 Task: Choose the option to require approval for all outside collaborators to fork pull request workflows from outside collaborators in the organization "Mark56771".
Action: Mouse moved to (1022, 83)
Screenshot: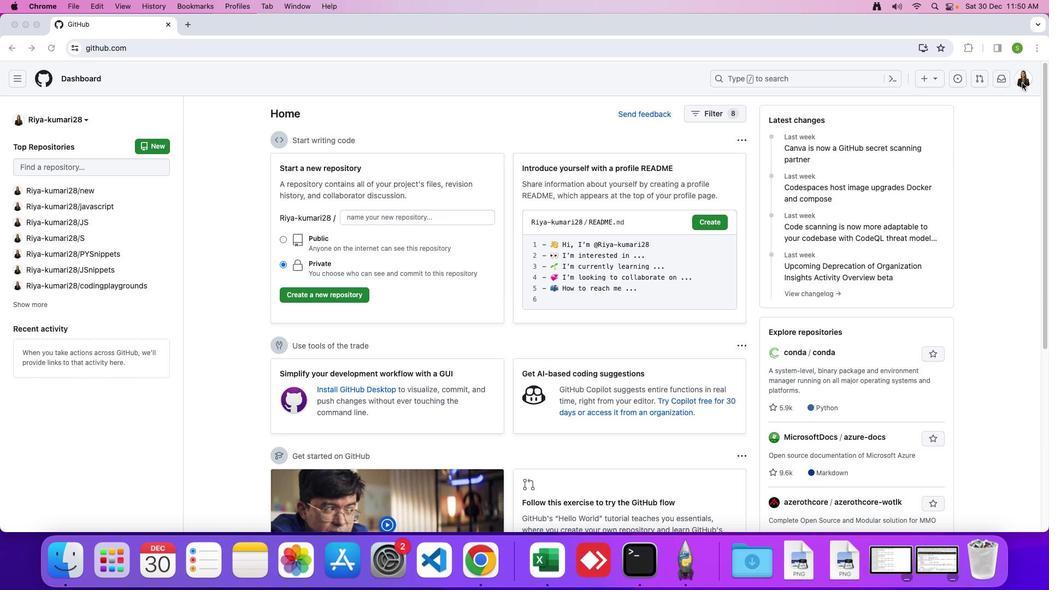 
Action: Mouse pressed left at (1022, 83)
Screenshot: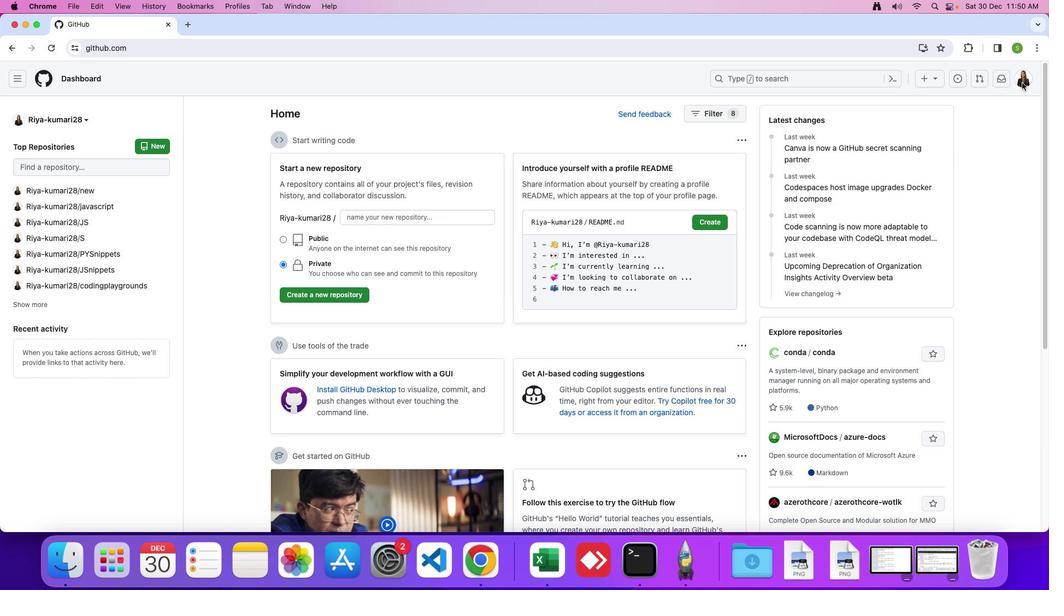 
Action: Mouse moved to (1023, 80)
Screenshot: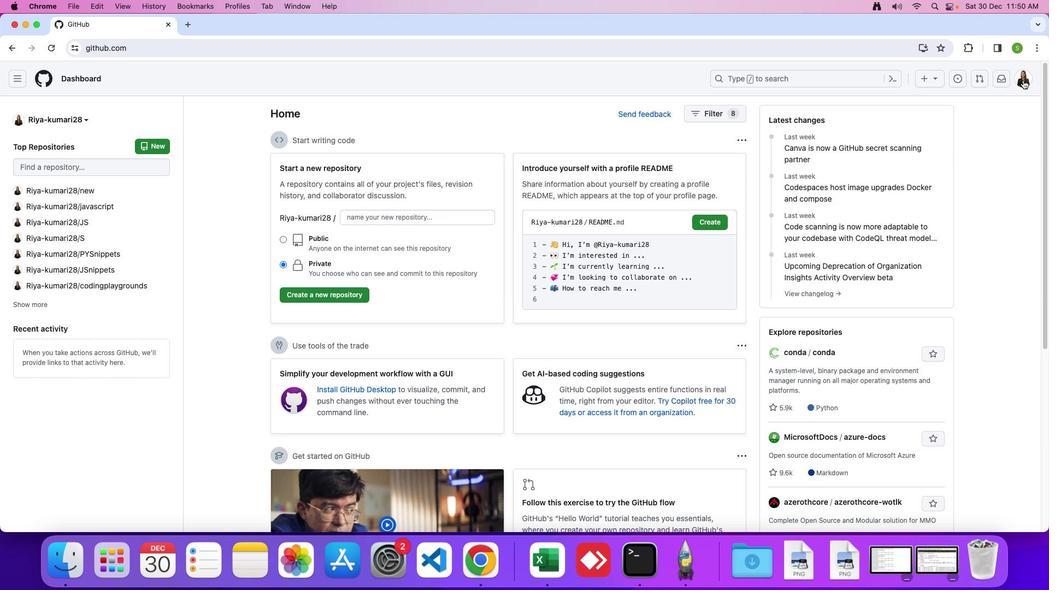 
Action: Mouse pressed left at (1023, 80)
Screenshot: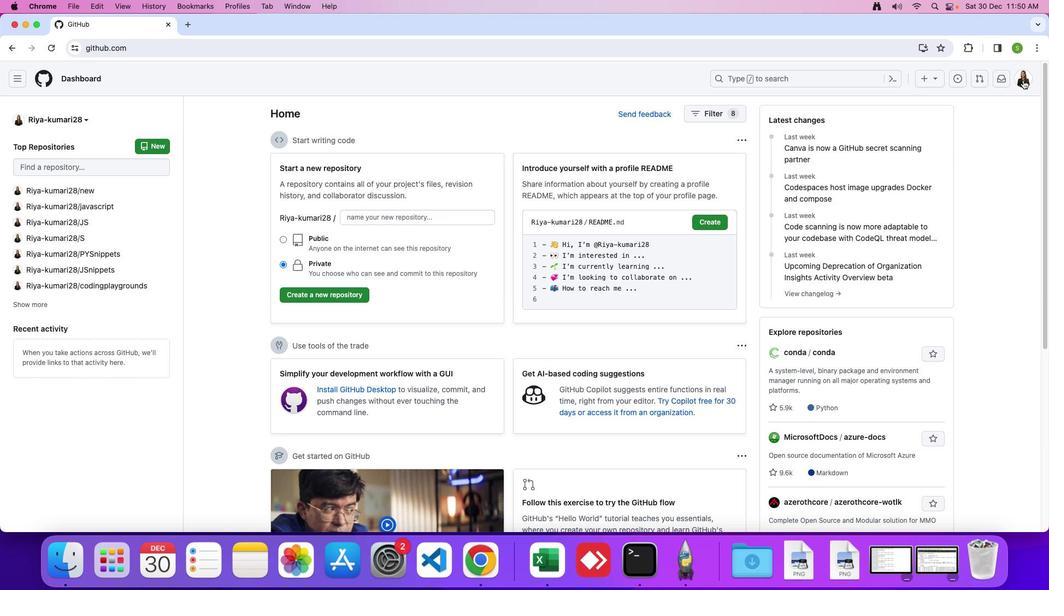 
Action: Mouse moved to (944, 213)
Screenshot: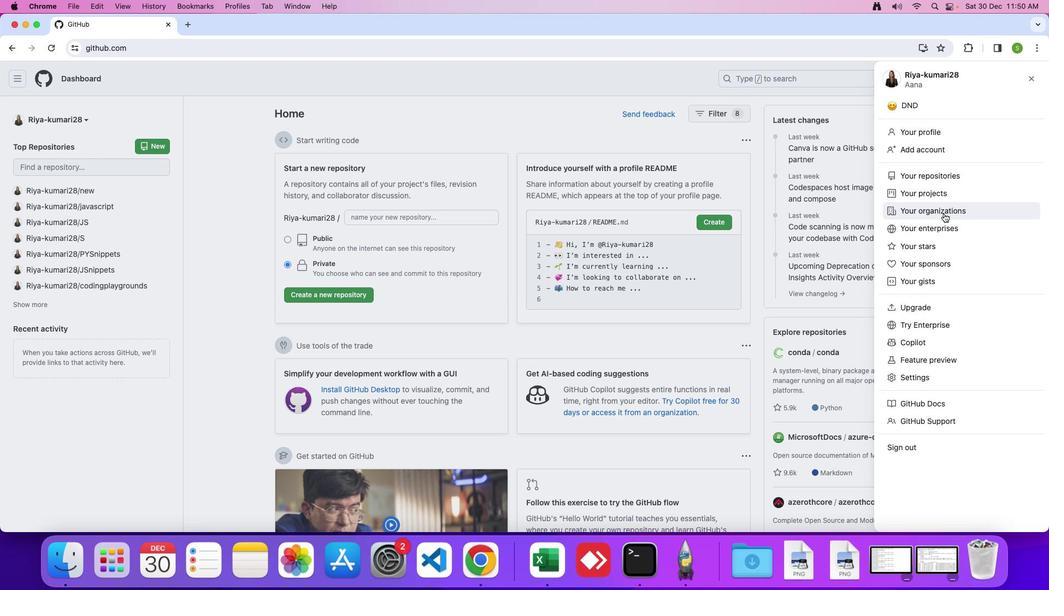 
Action: Mouse pressed left at (944, 213)
Screenshot: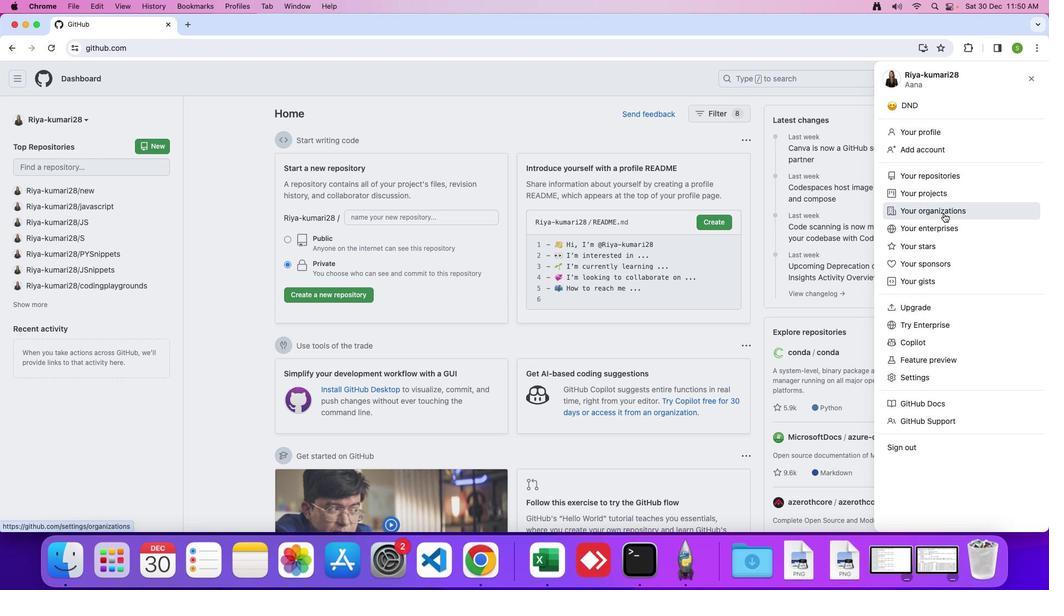 
Action: Mouse moved to (792, 226)
Screenshot: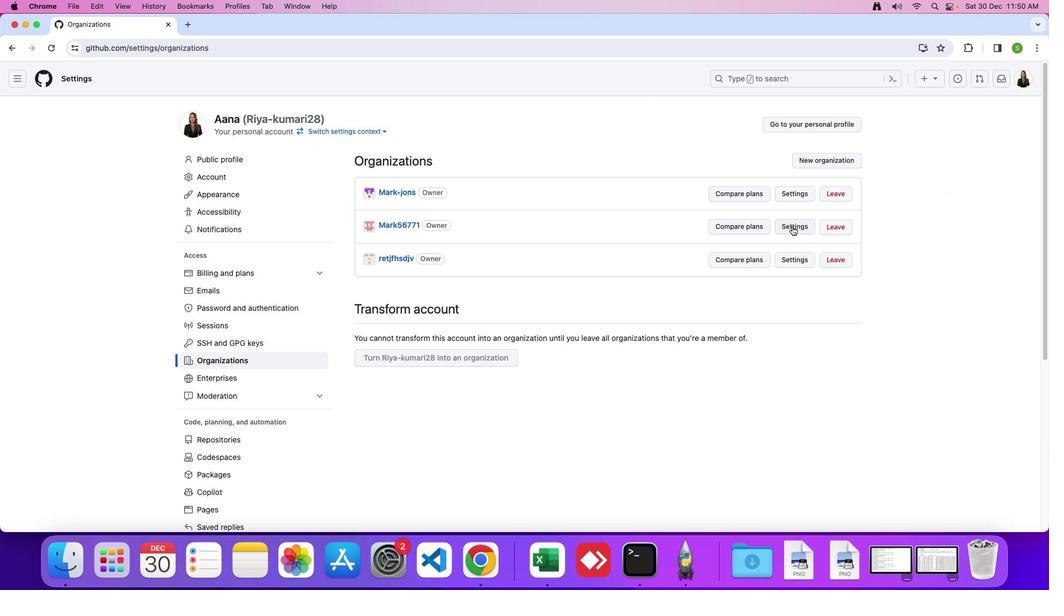 
Action: Mouse pressed left at (792, 226)
Screenshot: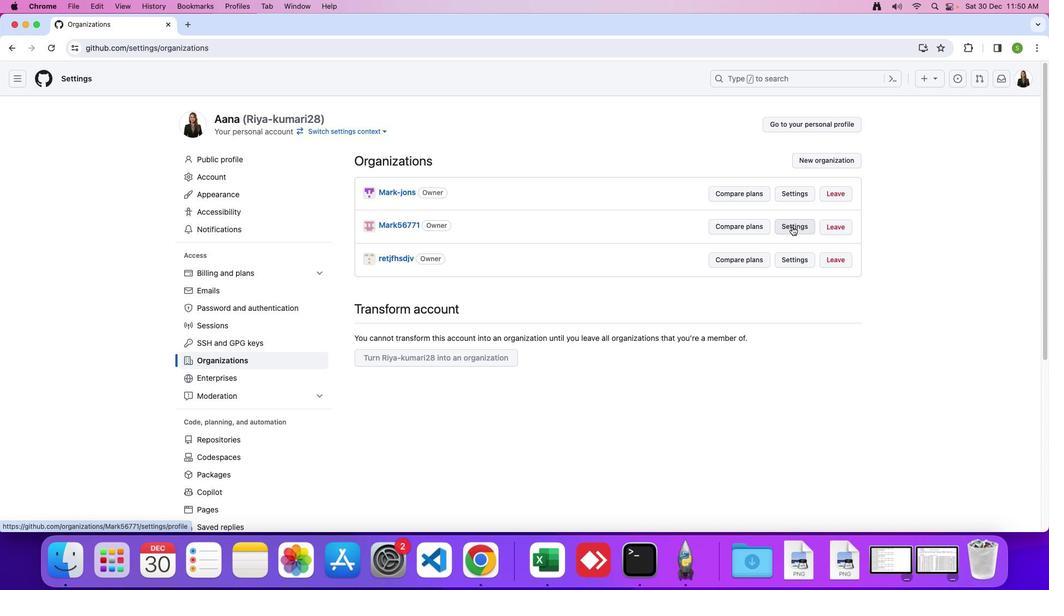 
Action: Mouse moved to (313, 387)
Screenshot: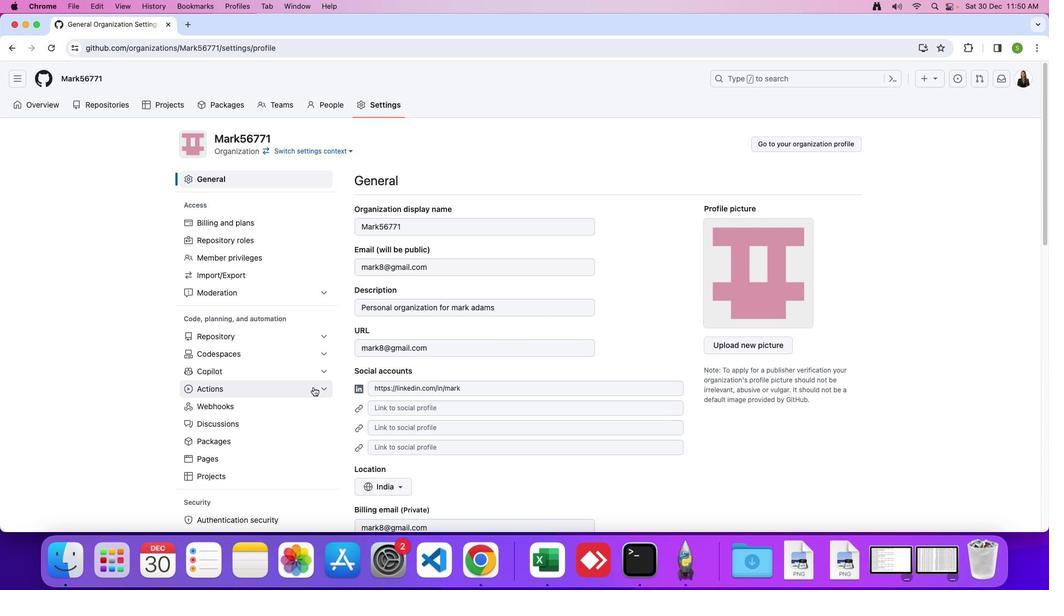 
Action: Mouse pressed left at (313, 387)
Screenshot: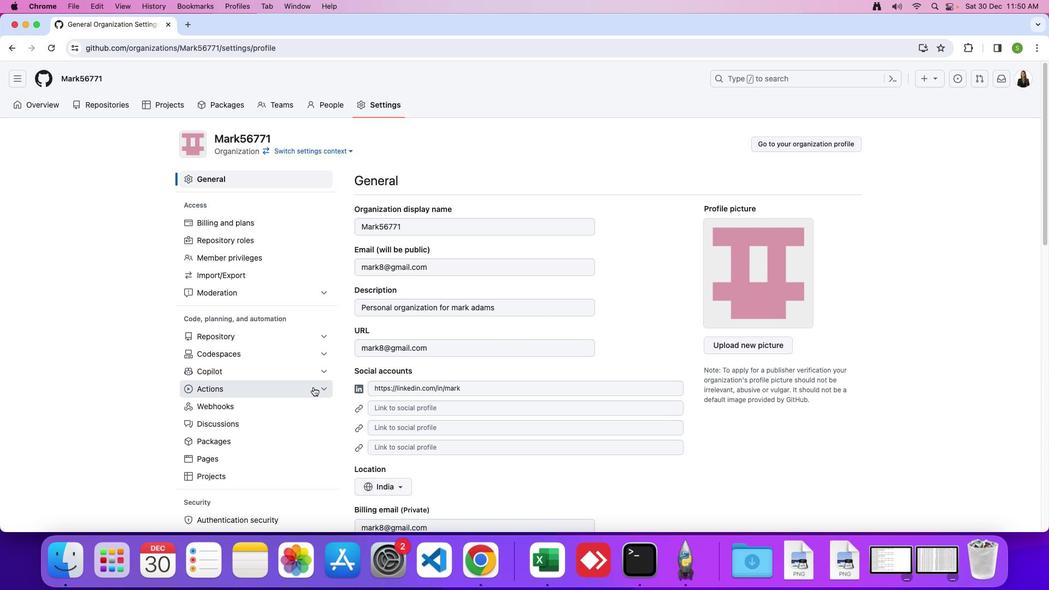 
Action: Mouse moved to (305, 405)
Screenshot: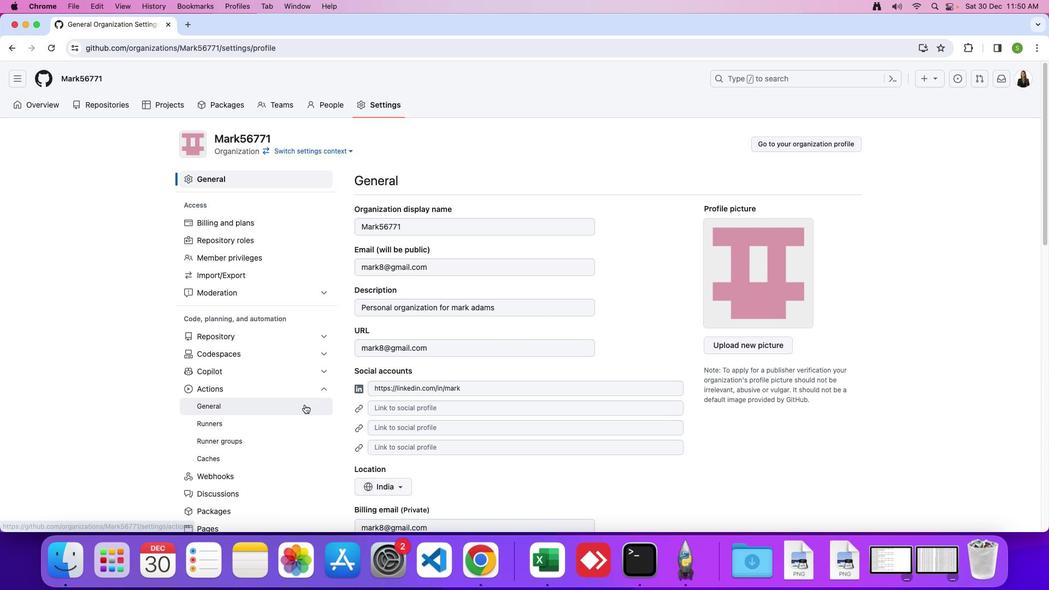 
Action: Mouse pressed left at (305, 405)
Screenshot: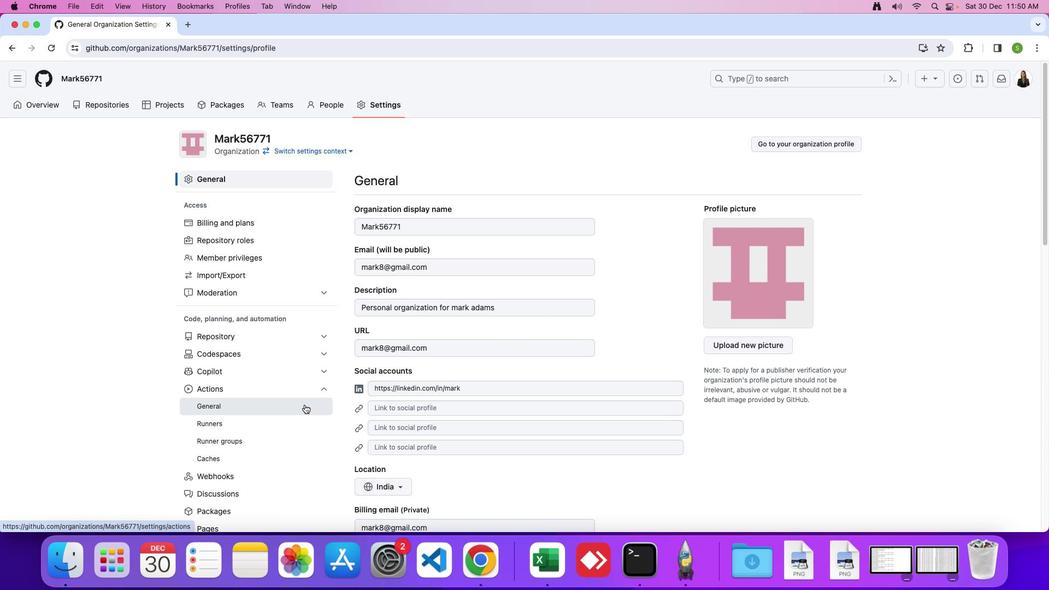 
Action: Mouse moved to (458, 396)
Screenshot: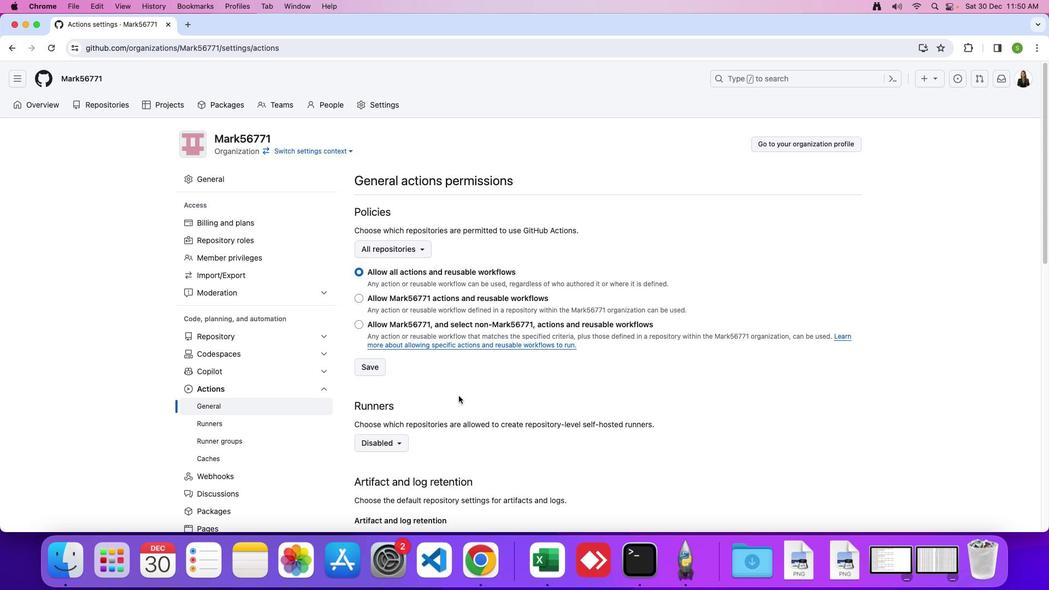 
Action: Mouse scrolled (458, 396) with delta (0, 0)
Screenshot: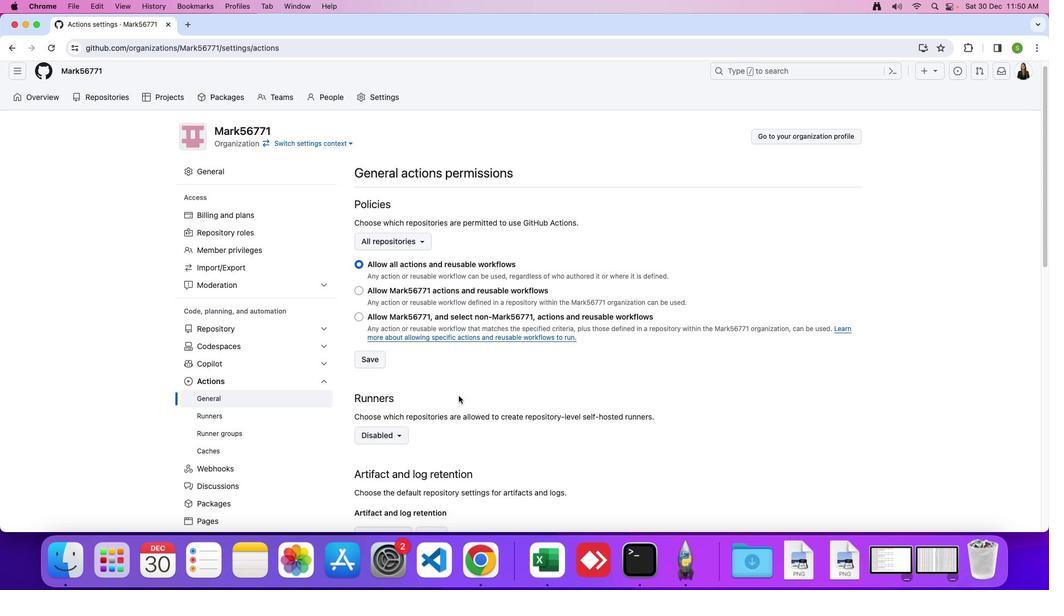 
Action: Mouse scrolled (458, 396) with delta (0, 0)
Screenshot: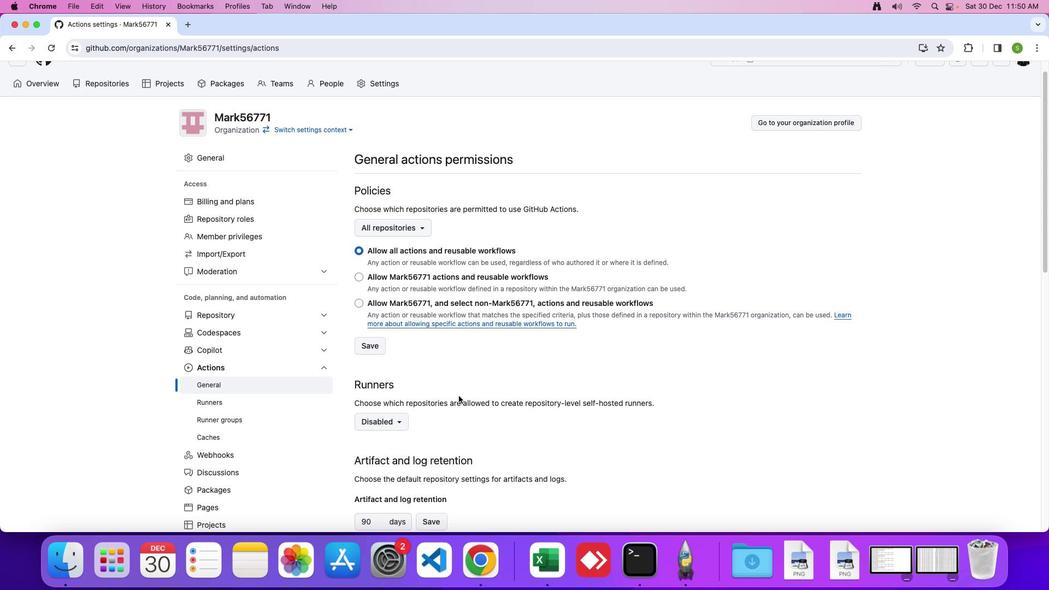 
Action: Mouse scrolled (458, 396) with delta (0, -1)
Screenshot: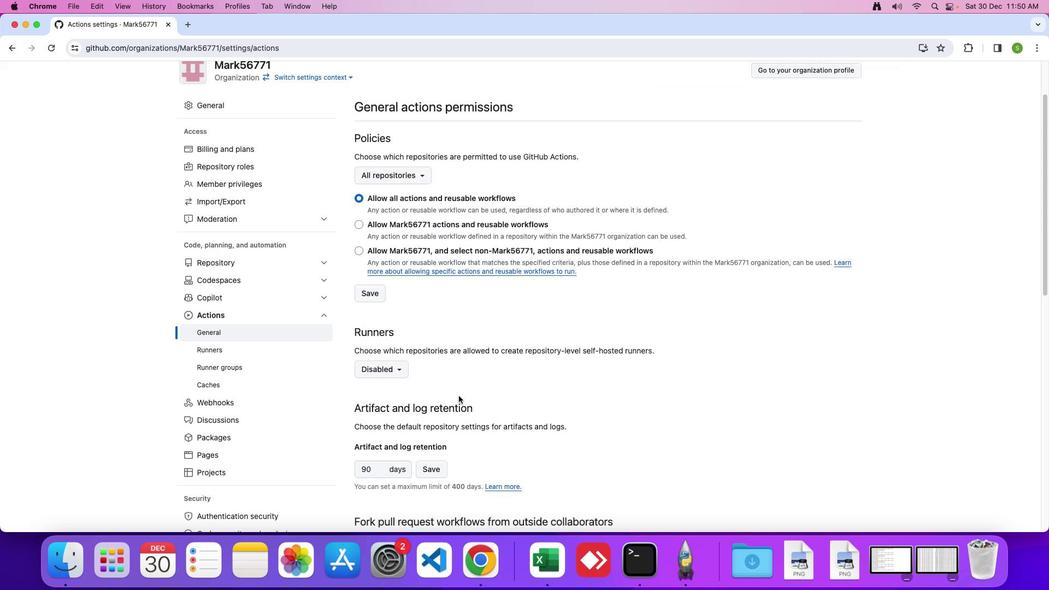 
Action: Mouse scrolled (458, 396) with delta (0, 0)
Screenshot: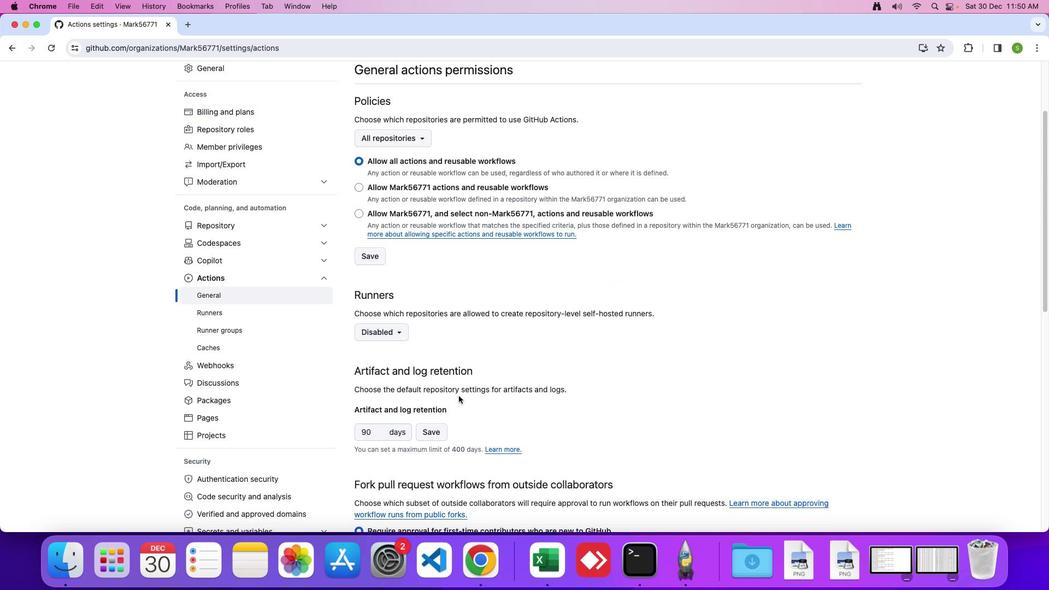 
Action: Mouse scrolled (458, 396) with delta (0, 0)
Screenshot: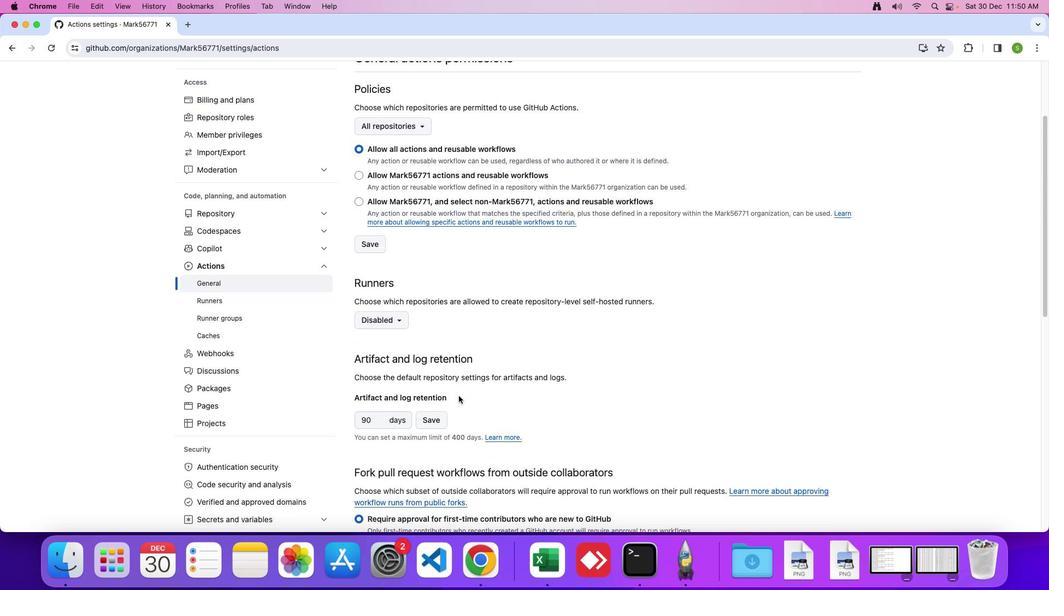 
Action: Mouse scrolled (458, 396) with delta (0, -1)
Screenshot: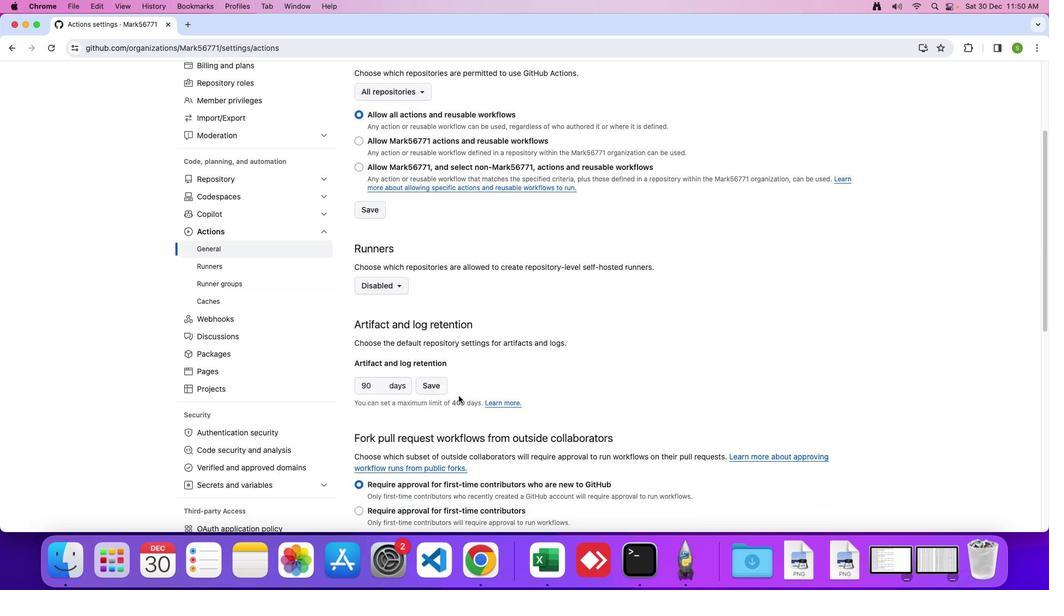 
Action: Mouse scrolled (458, 396) with delta (0, 0)
Screenshot: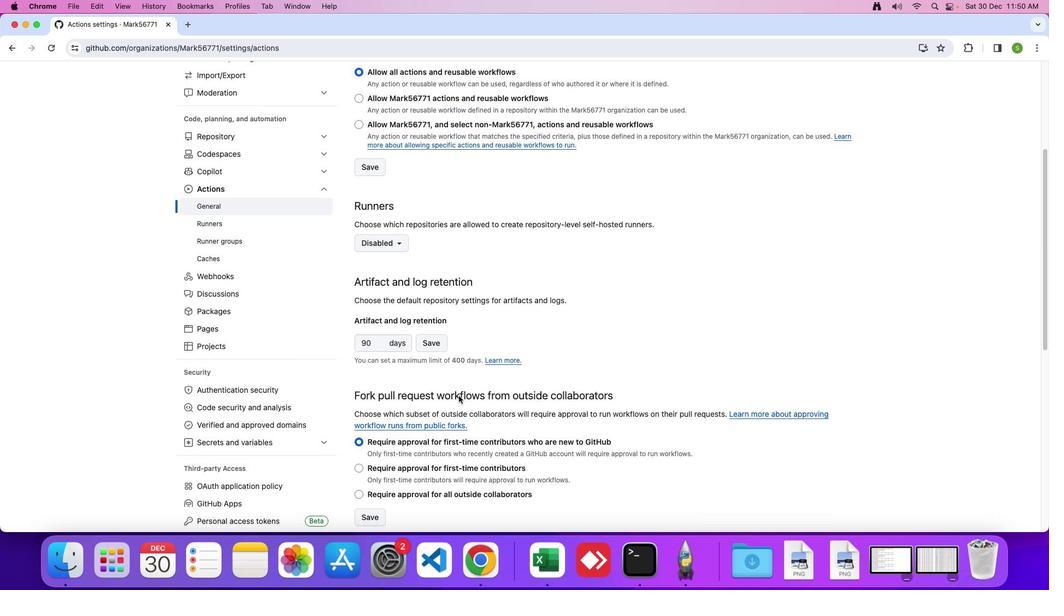 
Action: Mouse scrolled (458, 396) with delta (0, 0)
Screenshot: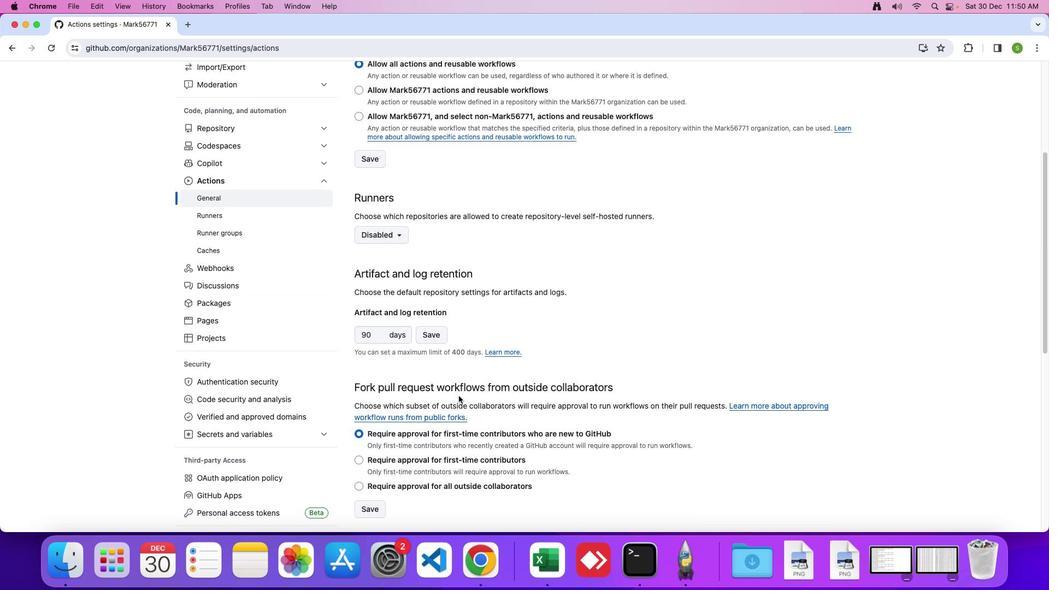 
Action: Mouse scrolled (458, 396) with delta (0, -1)
Screenshot: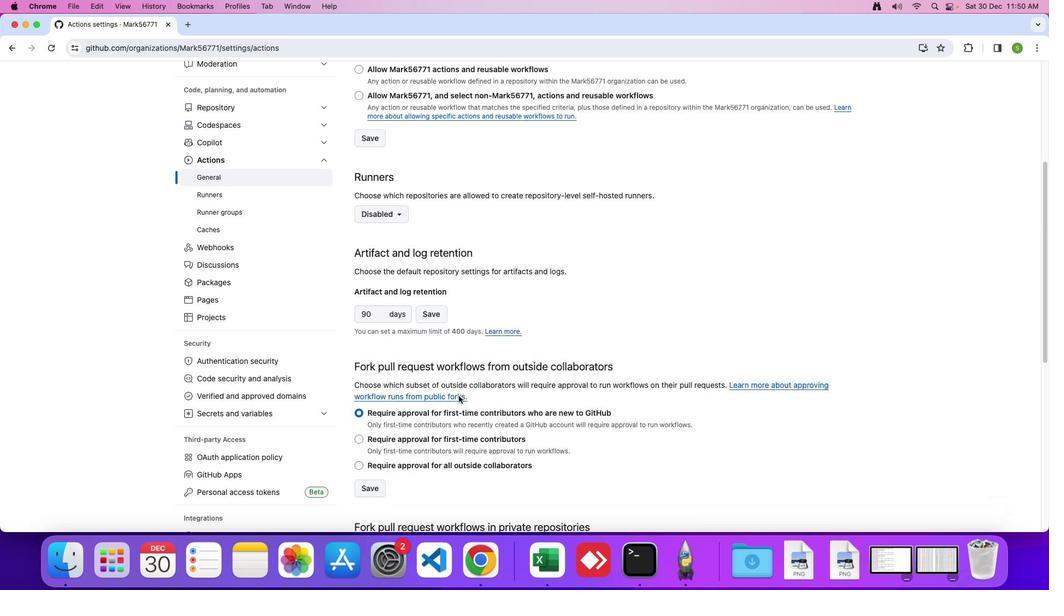 
Action: Mouse scrolled (458, 396) with delta (0, -1)
Screenshot: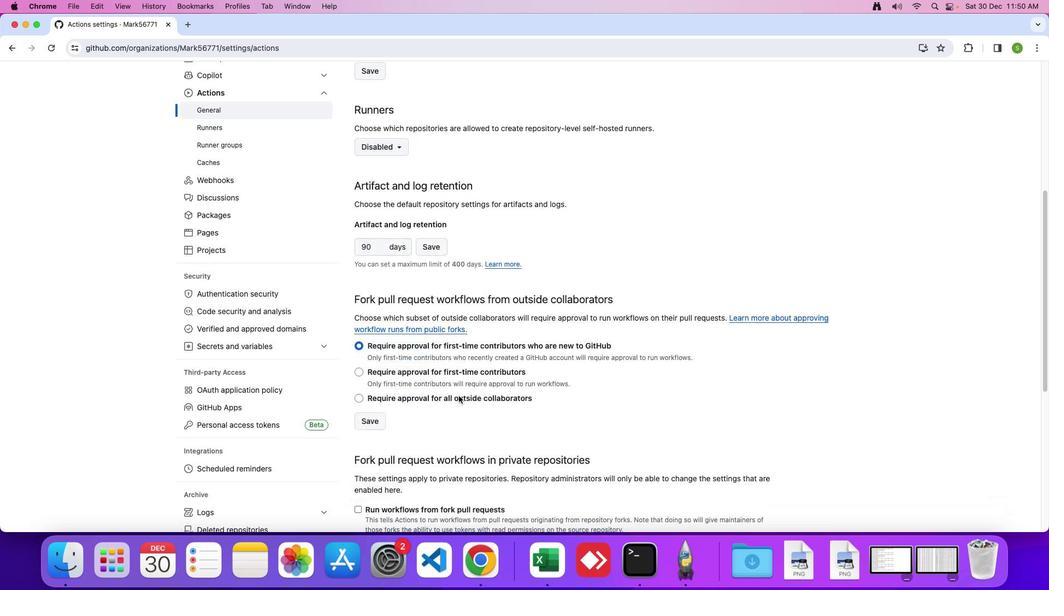 
Action: Mouse moved to (360, 373)
Screenshot: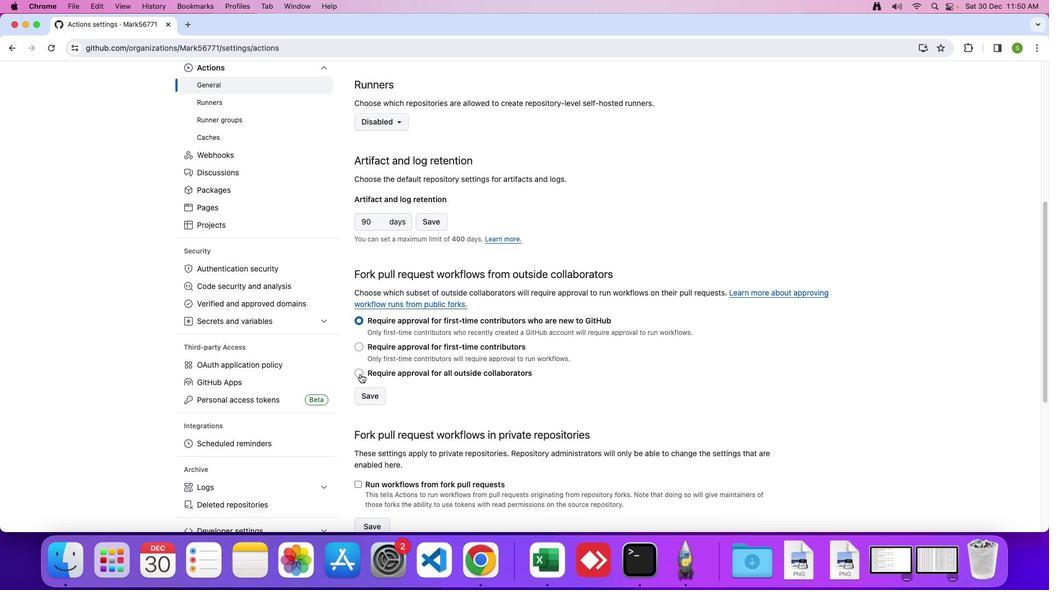 
Action: Mouse pressed left at (360, 373)
Screenshot: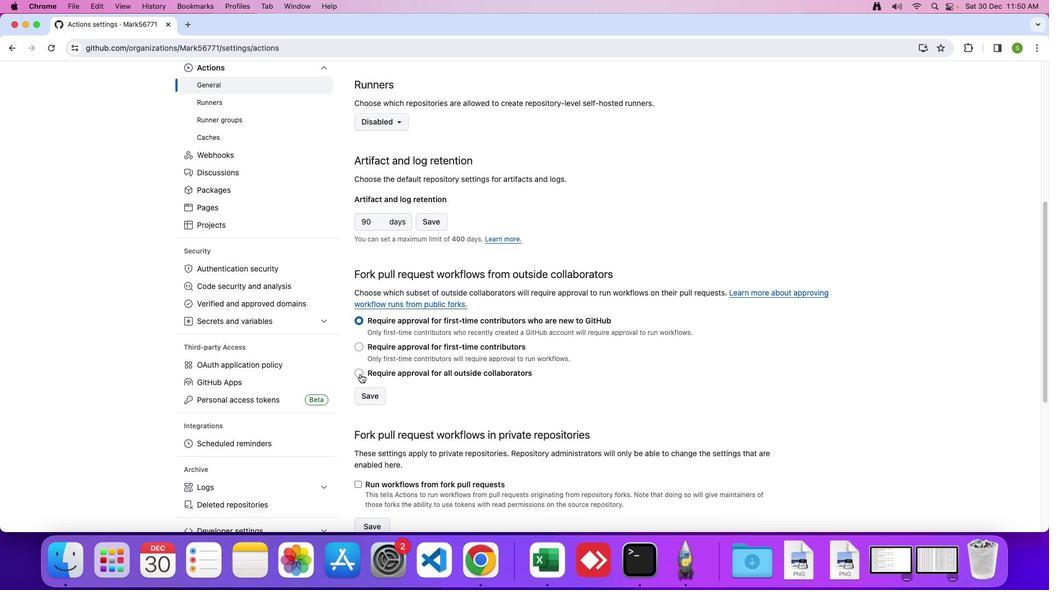 
